 Task: Change the watching subscriptions to notify via email.
Action: Mouse moved to (1323, 131)
Screenshot: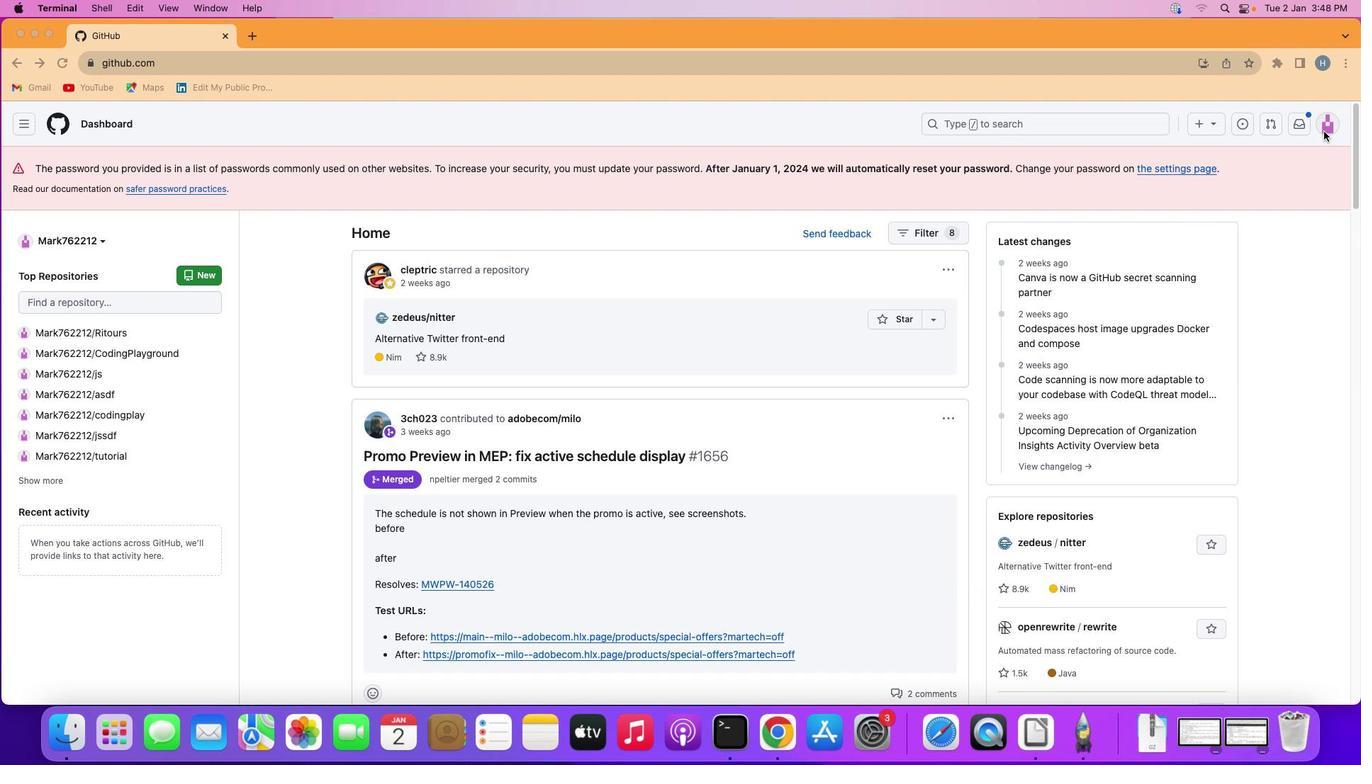 
Action: Mouse pressed left at (1323, 131)
Screenshot: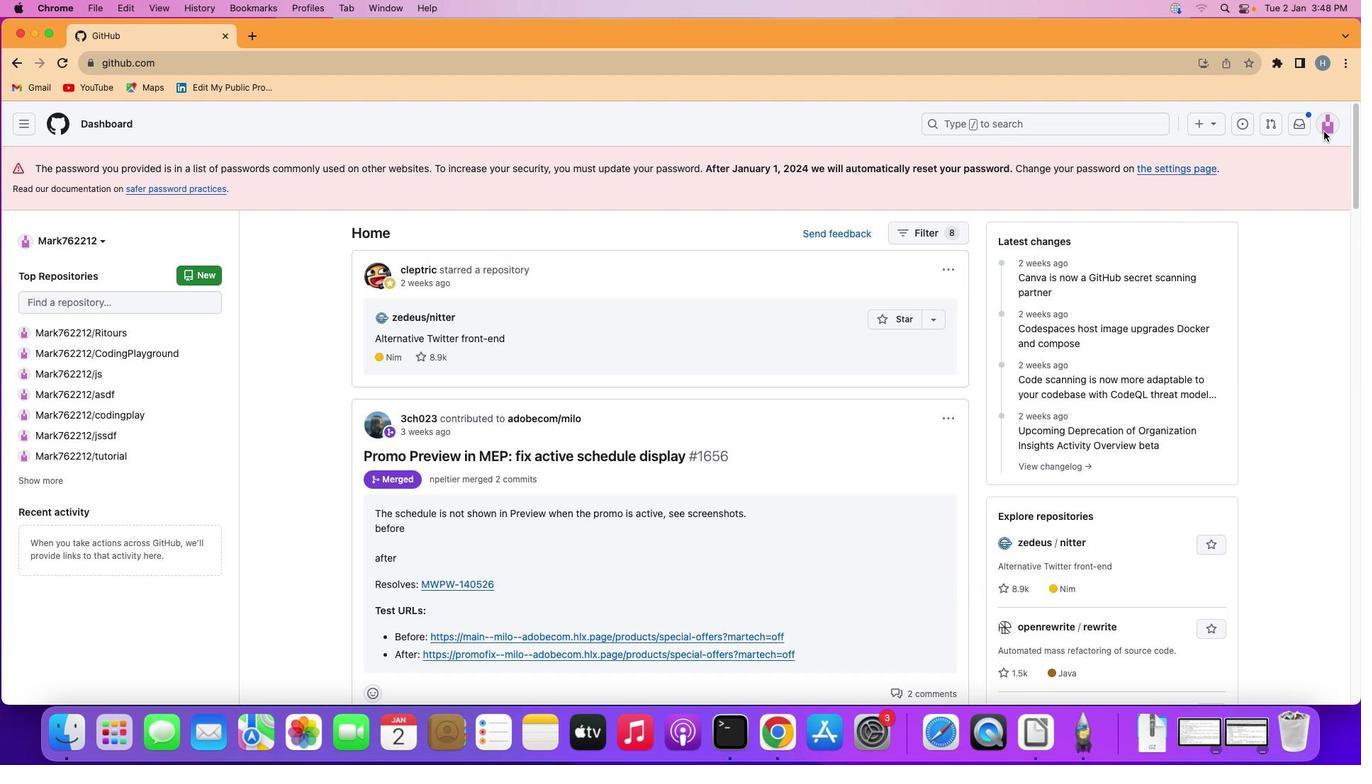 
Action: Mouse moved to (1327, 124)
Screenshot: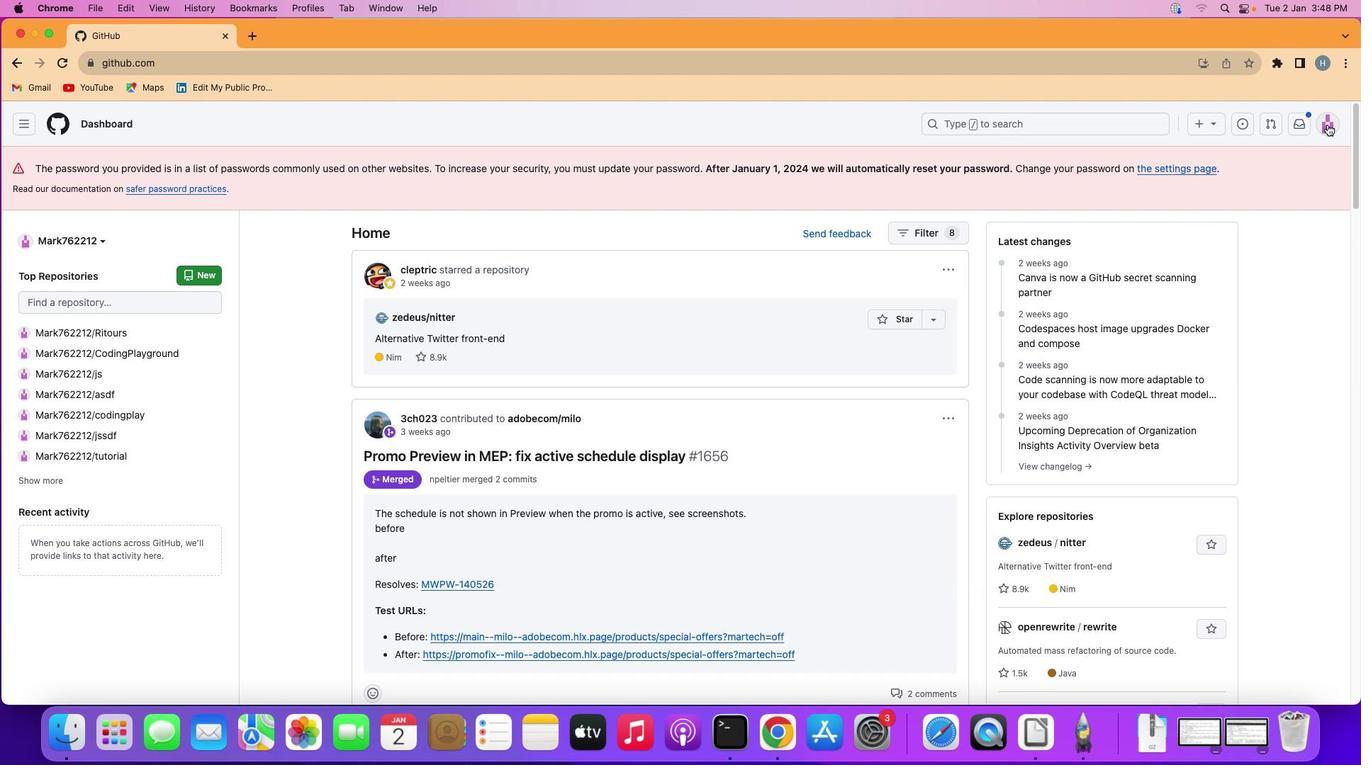 
Action: Mouse pressed left at (1327, 124)
Screenshot: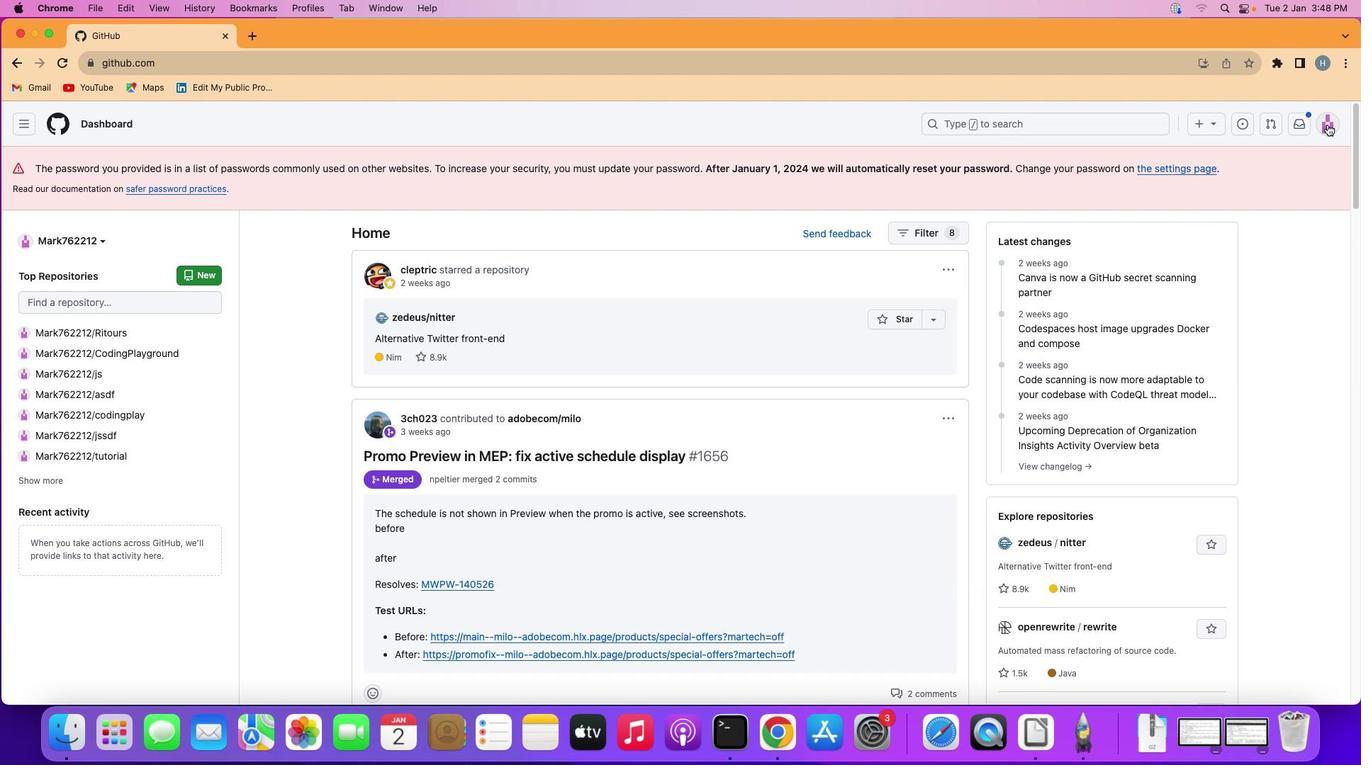 
Action: Mouse moved to (1235, 516)
Screenshot: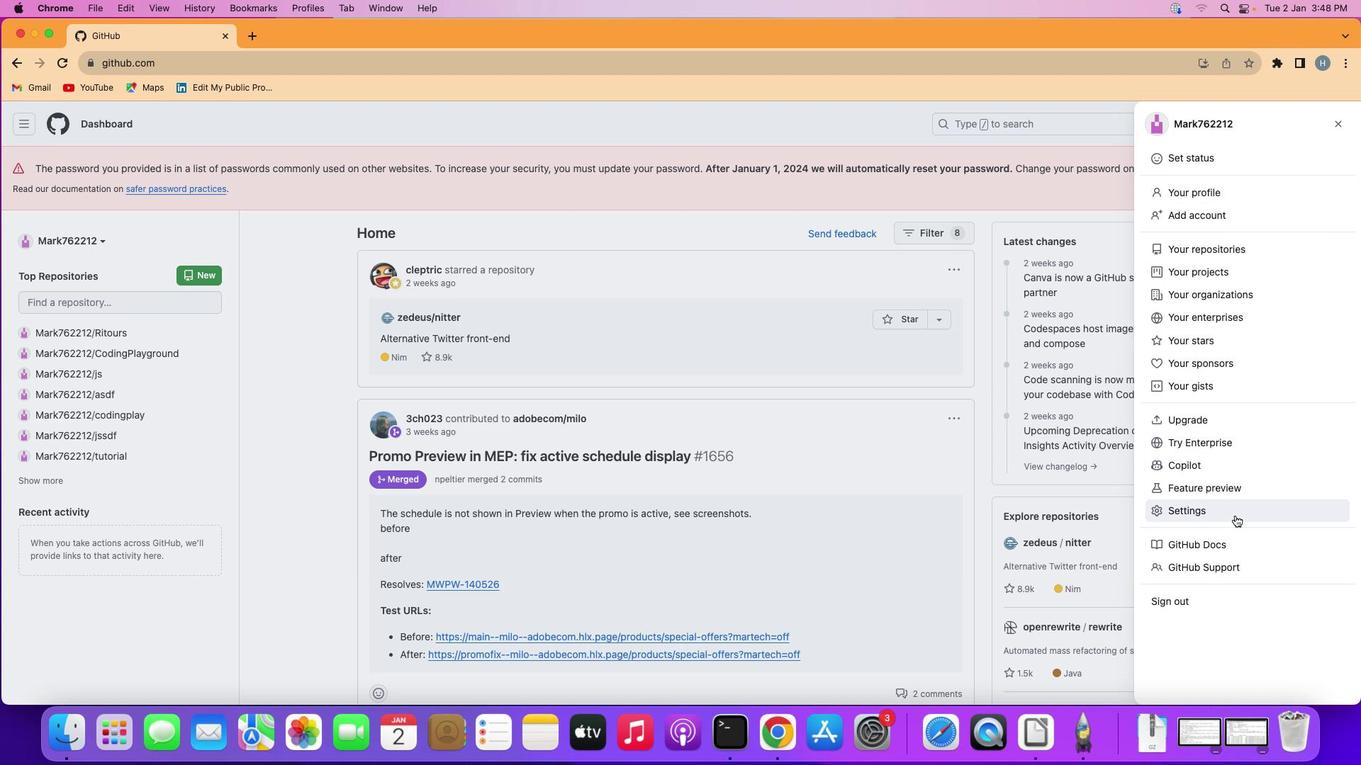 
Action: Mouse pressed left at (1235, 516)
Screenshot: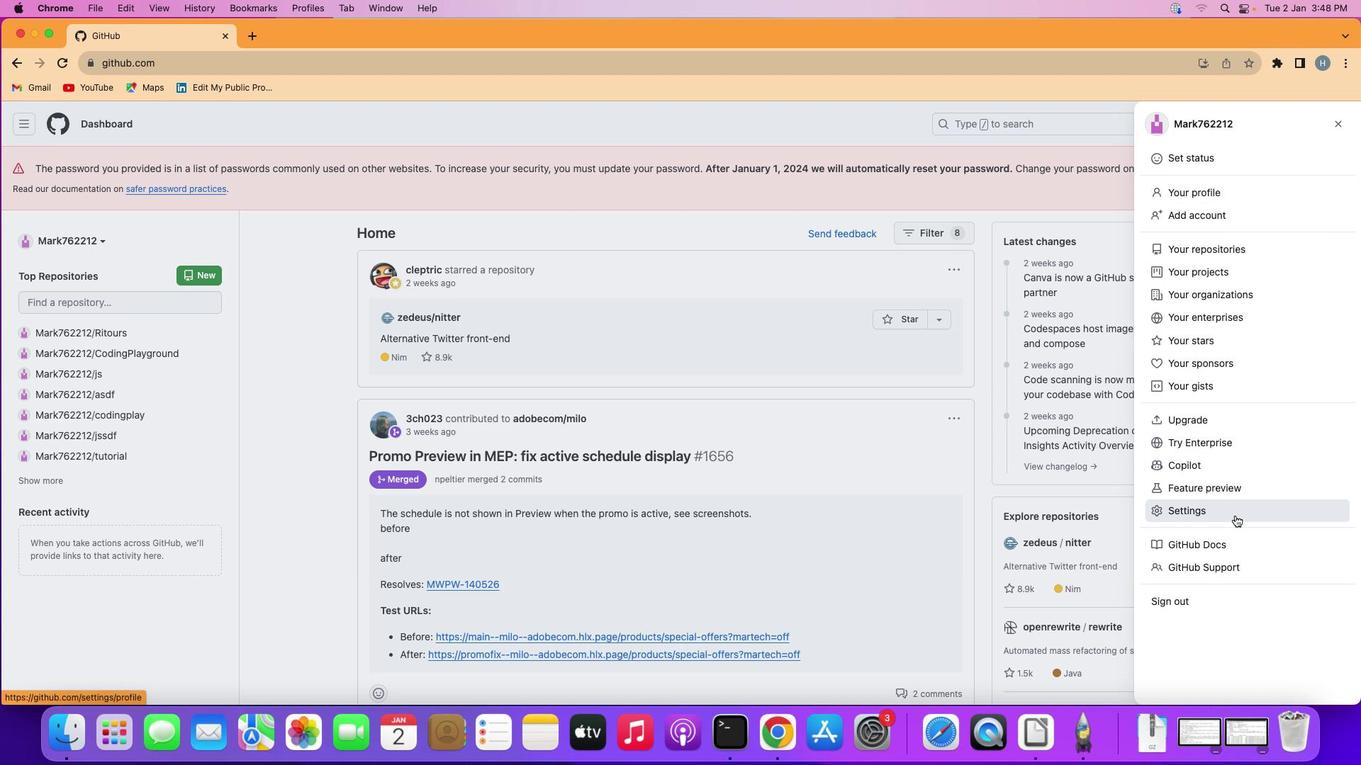 
Action: Mouse moved to (355, 384)
Screenshot: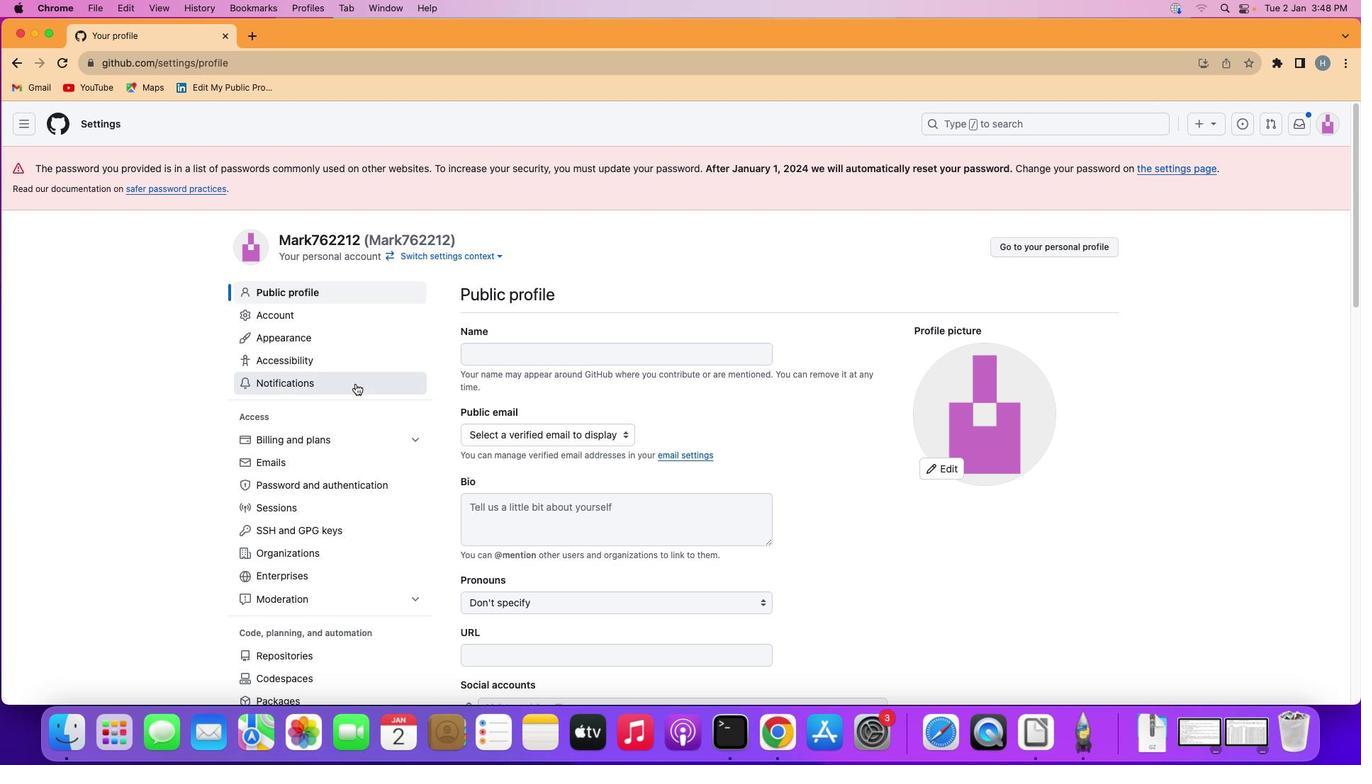
Action: Mouse pressed left at (355, 384)
Screenshot: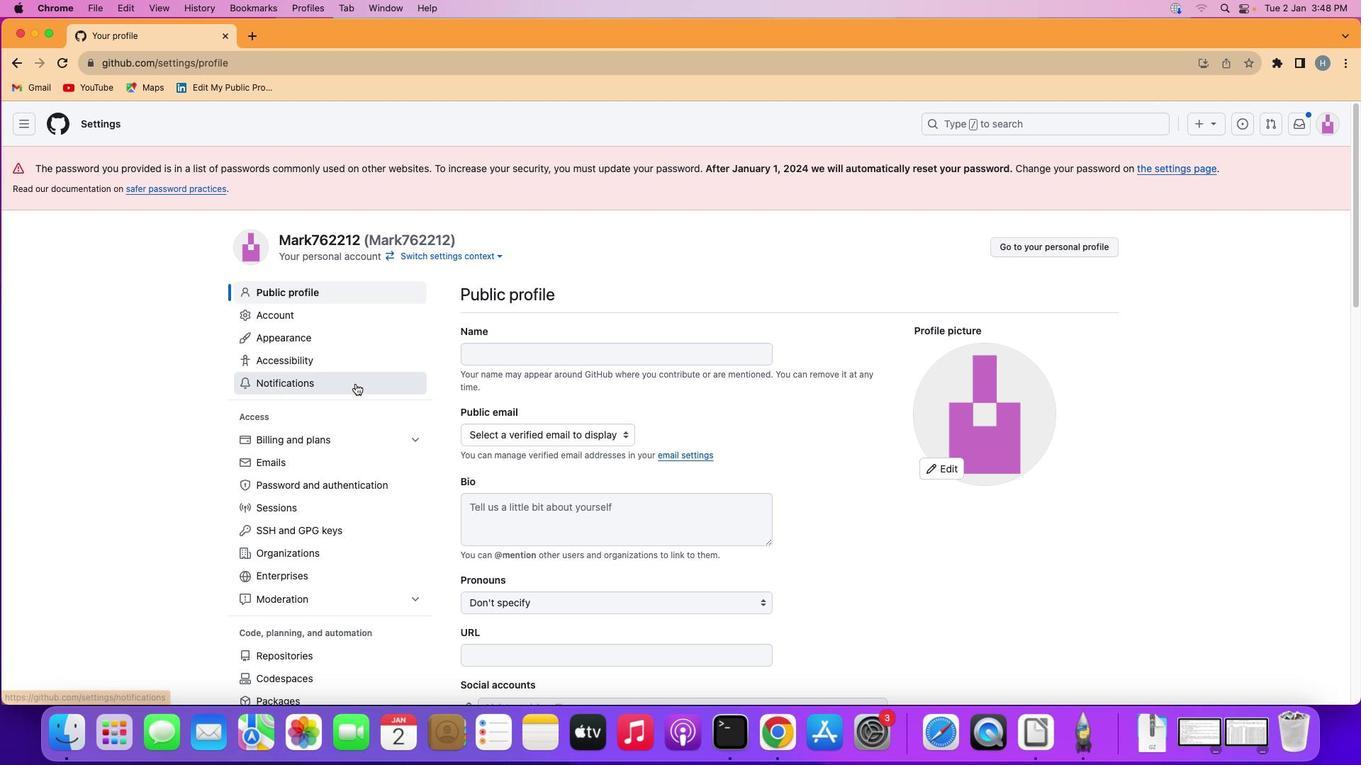 
Action: Mouse moved to (630, 546)
Screenshot: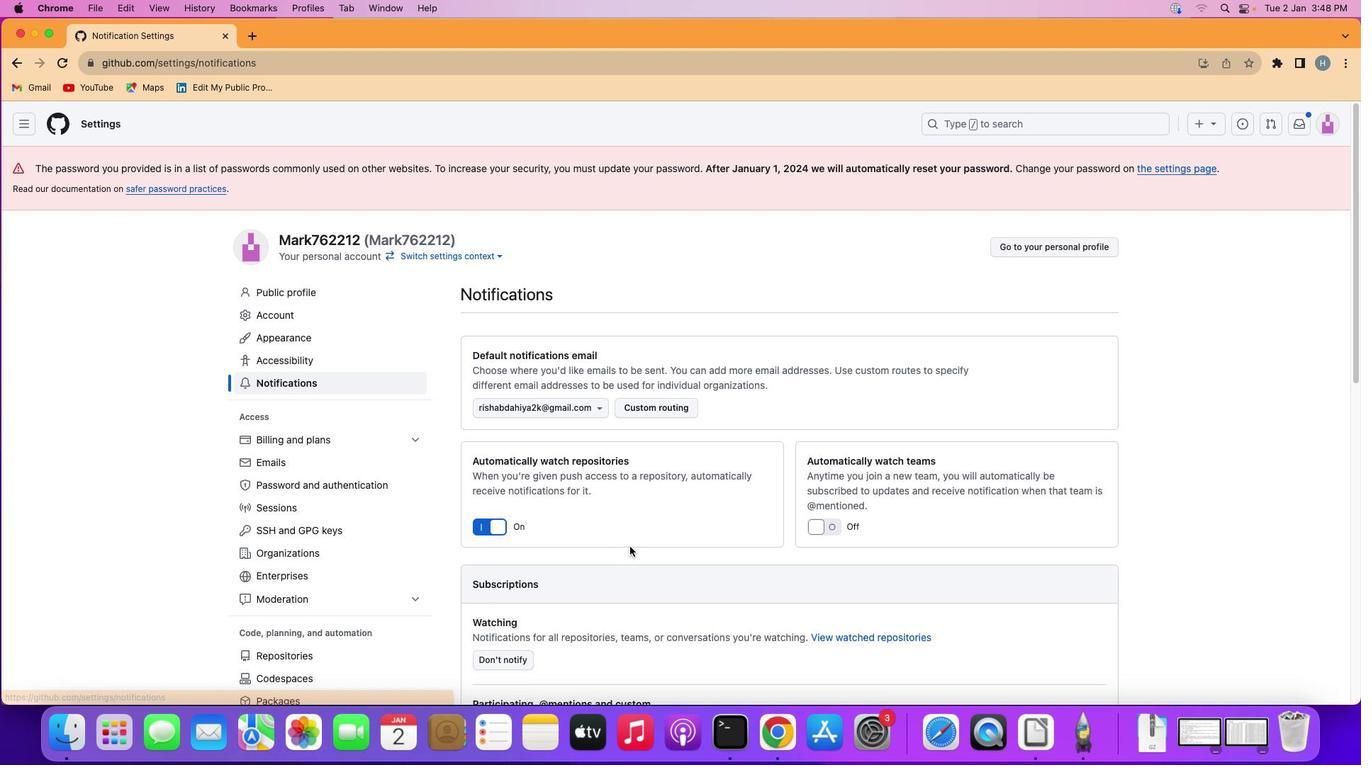 
Action: Mouse scrolled (630, 546) with delta (0, 0)
Screenshot: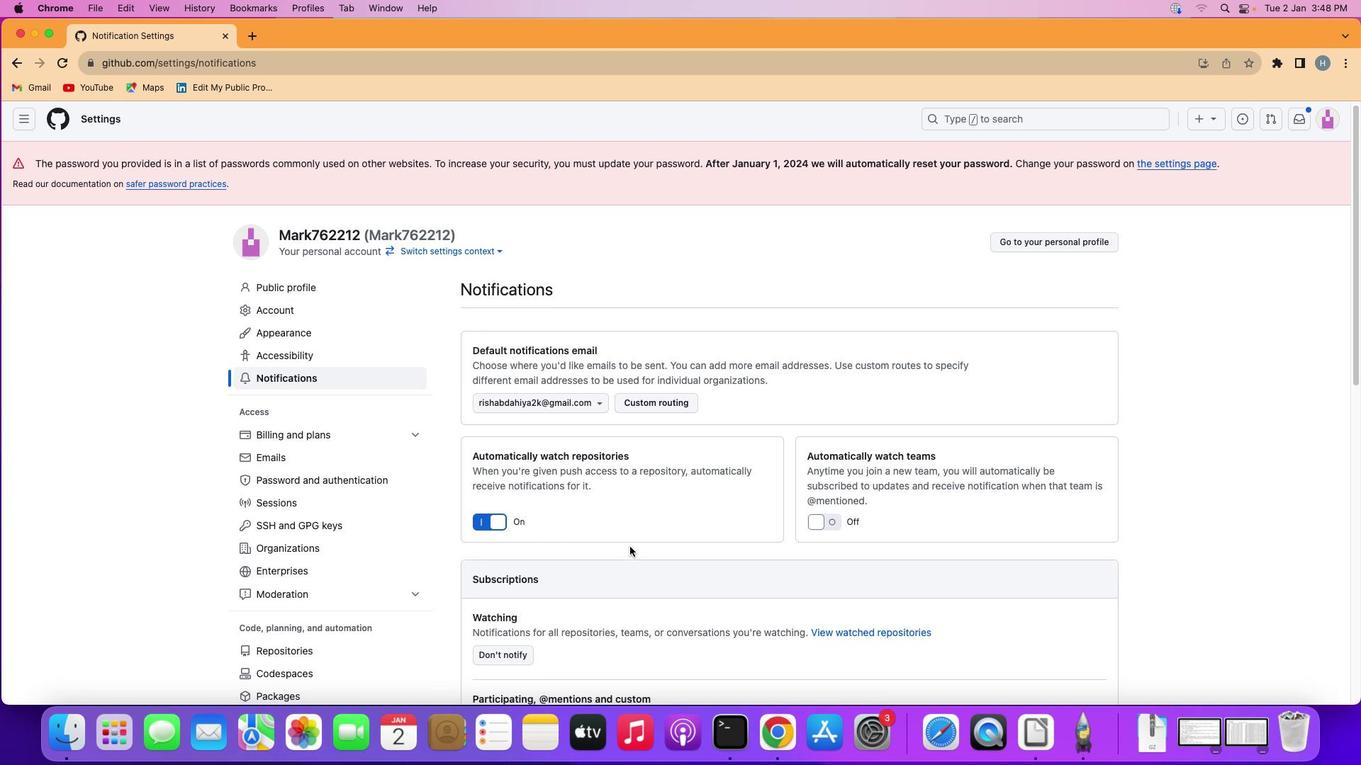 
Action: Mouse scrolled (630, 546) with delta (0, 0)
Screenshot: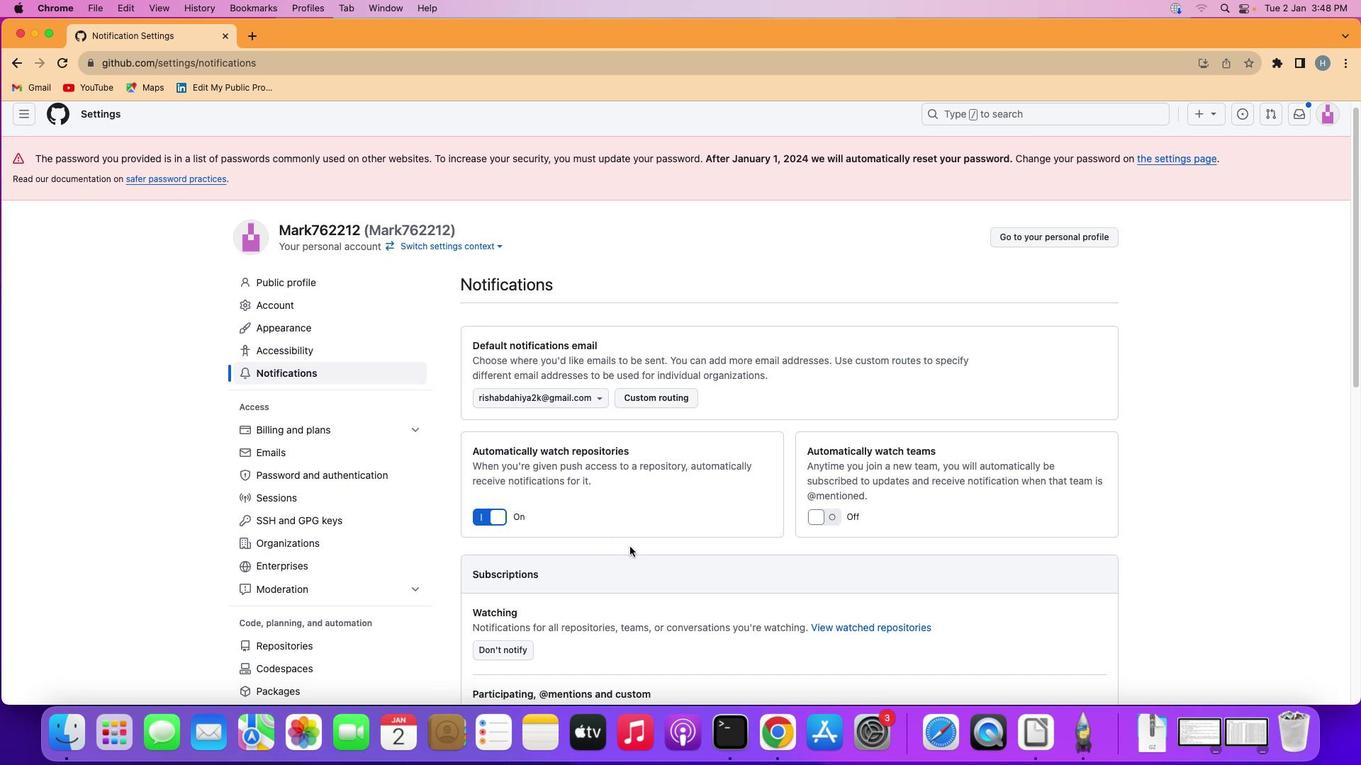 
Action: Mouse moved to (631, 552)
Screenshot: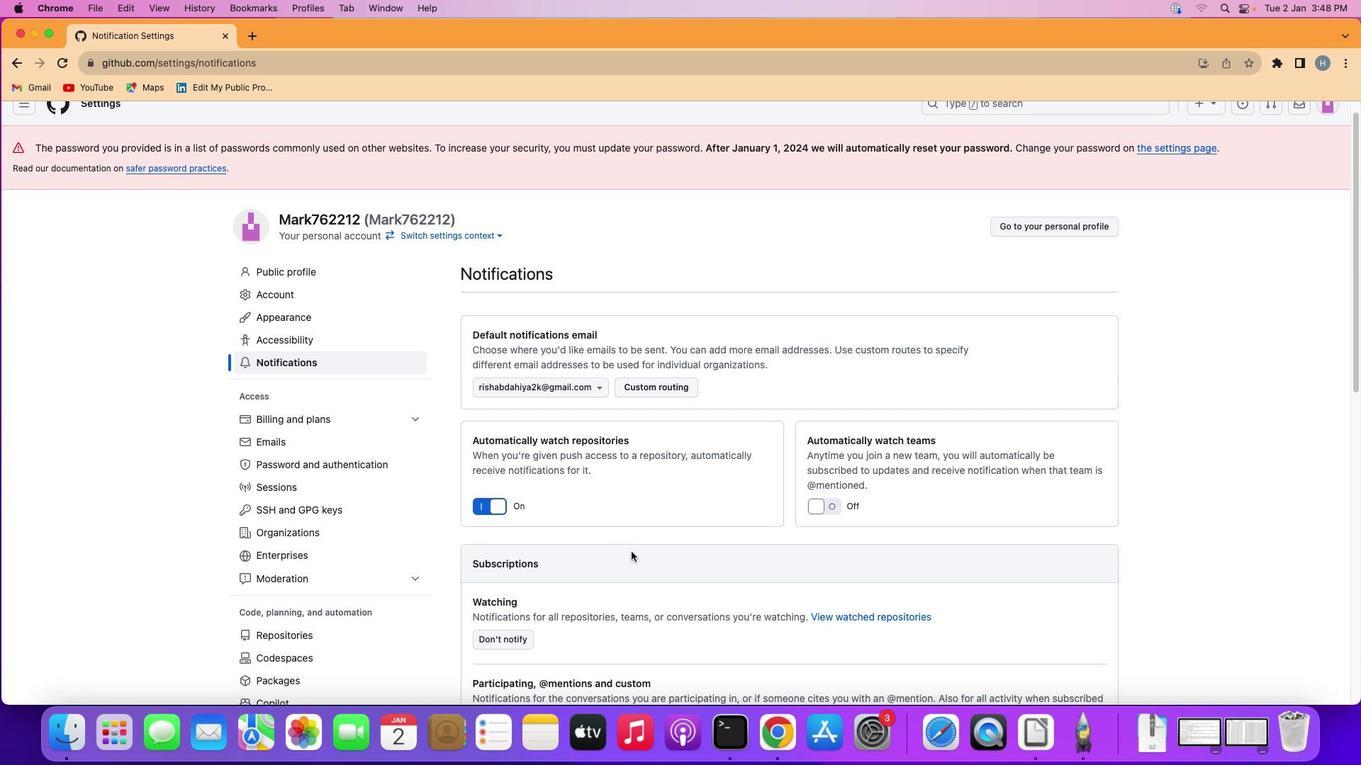
Action: Mouse scrolled (631, 552) with delta (0, 0)
Screenshot: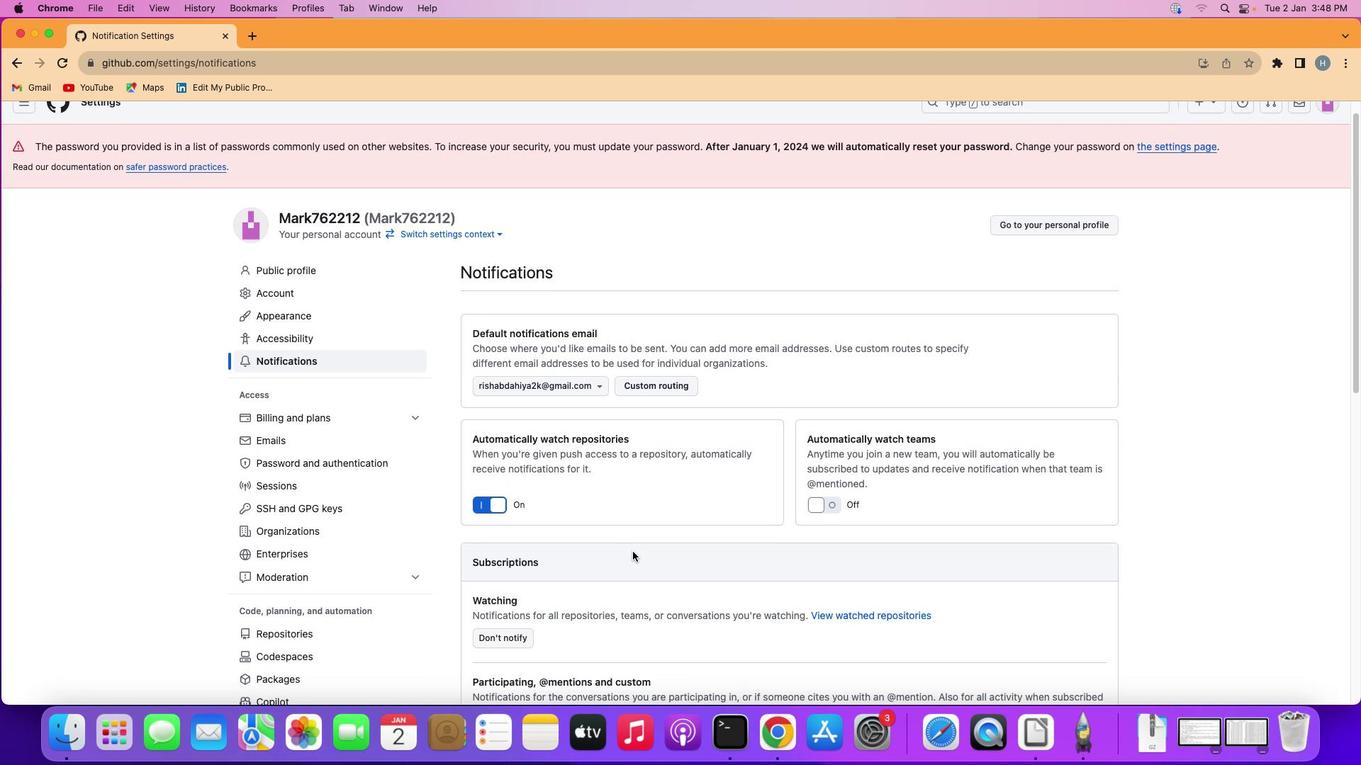 
Action: Mouse moved to (631, 552)
Screenshot: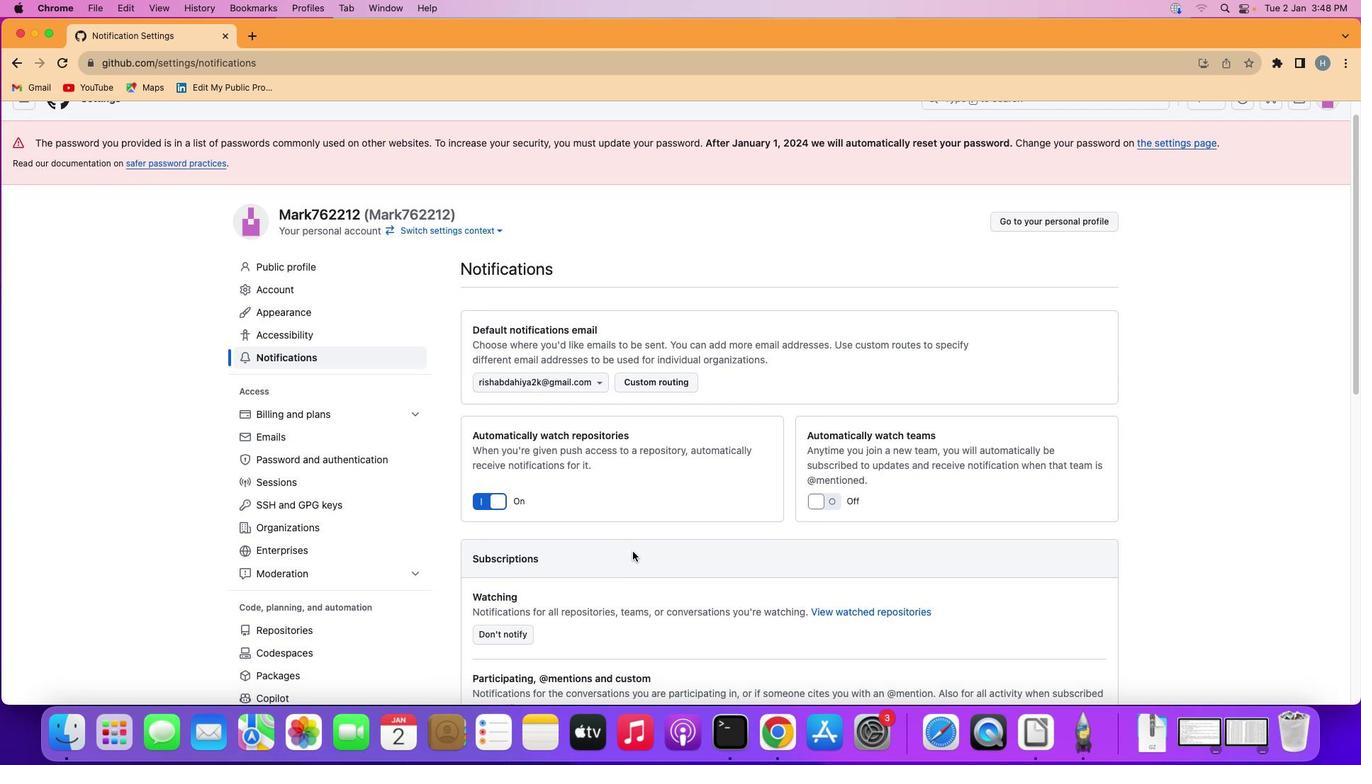 
Action: Mouse scrolled (631, 552) with delta (0, 0)
Screenshot: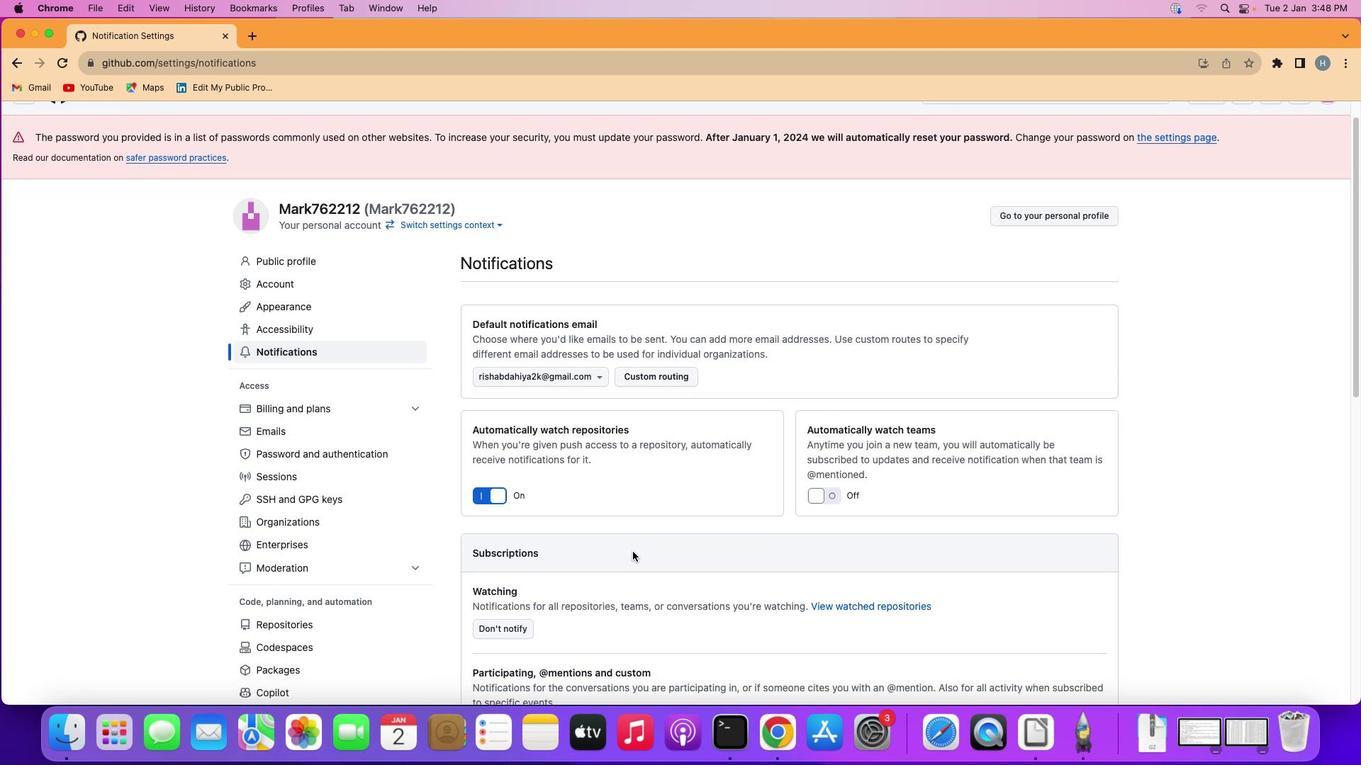 
Action: Mouse moved to (632, 552)
Screenshot: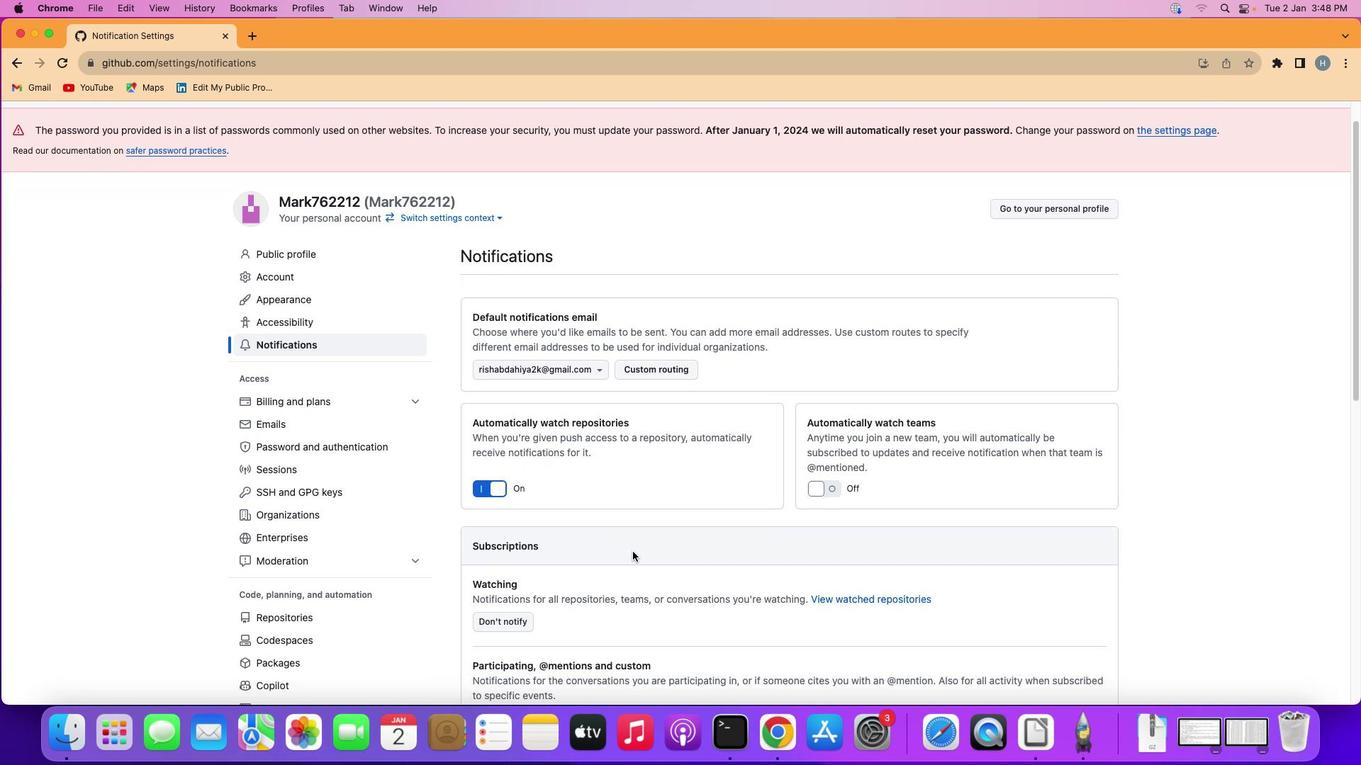
Action: Mouse scrolled (632, 552) with delta (0, 0)
Screenshot: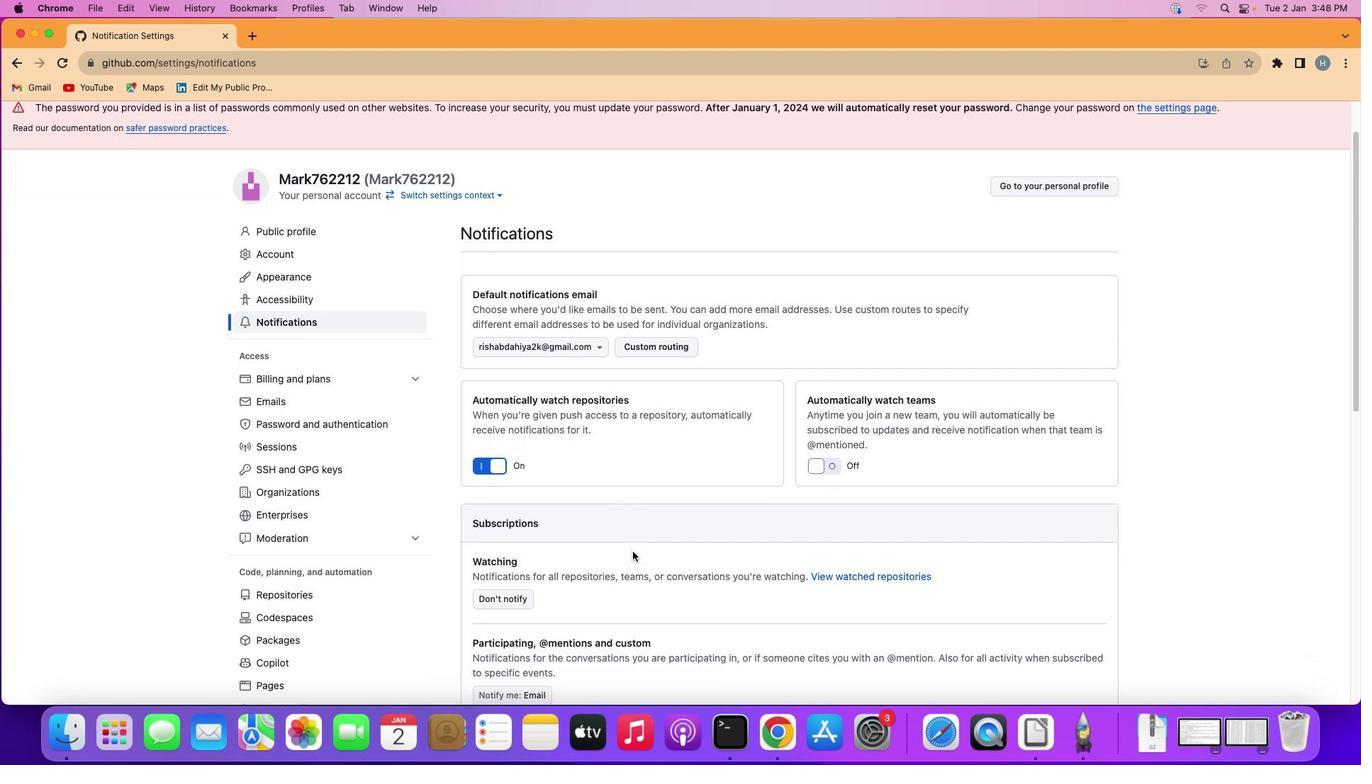 
Action: Mouse moved to (523, 578)
Screenshot: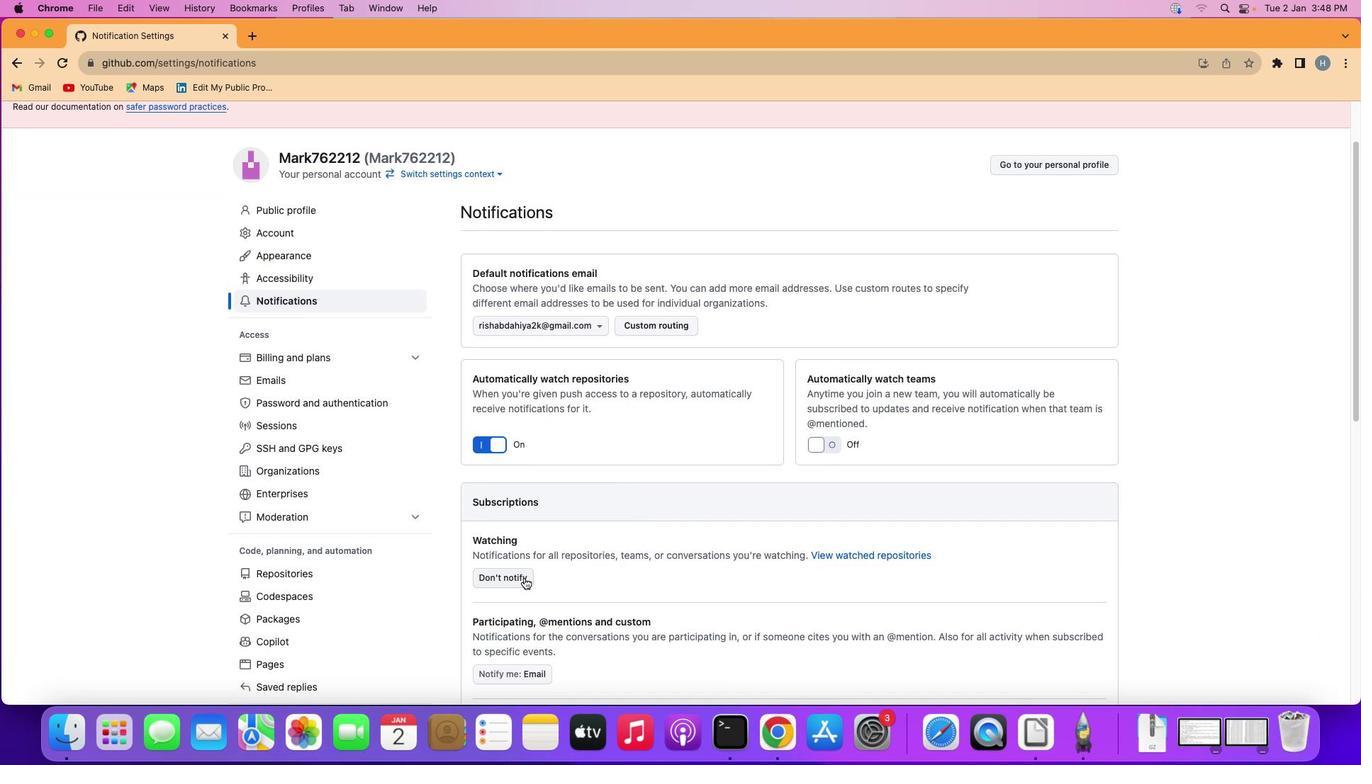 
Action: Mouse pressed left at (523, 578)
Screenshot: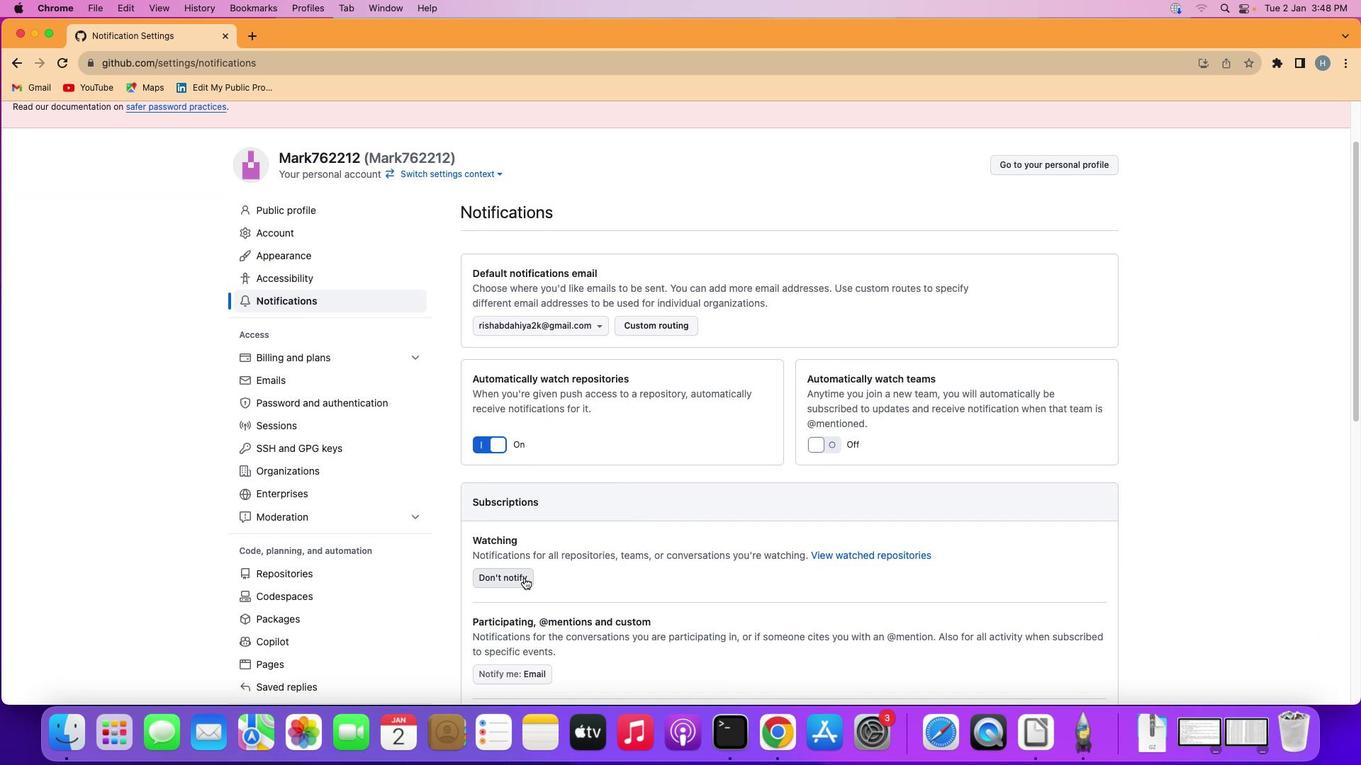 
Action: Mouse moved to (487, 664)
Screenshot: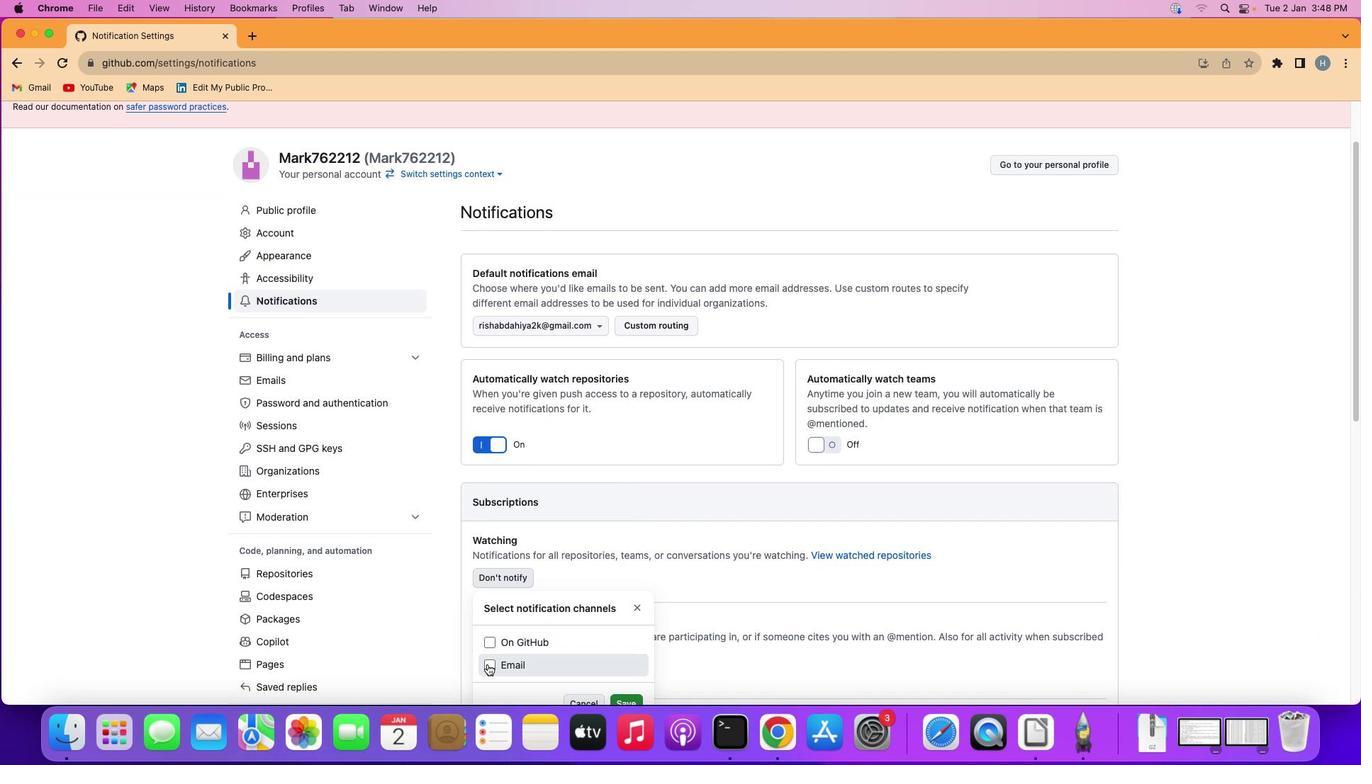 
Action: Mouse pressed left at (487, 664)
Screenshot: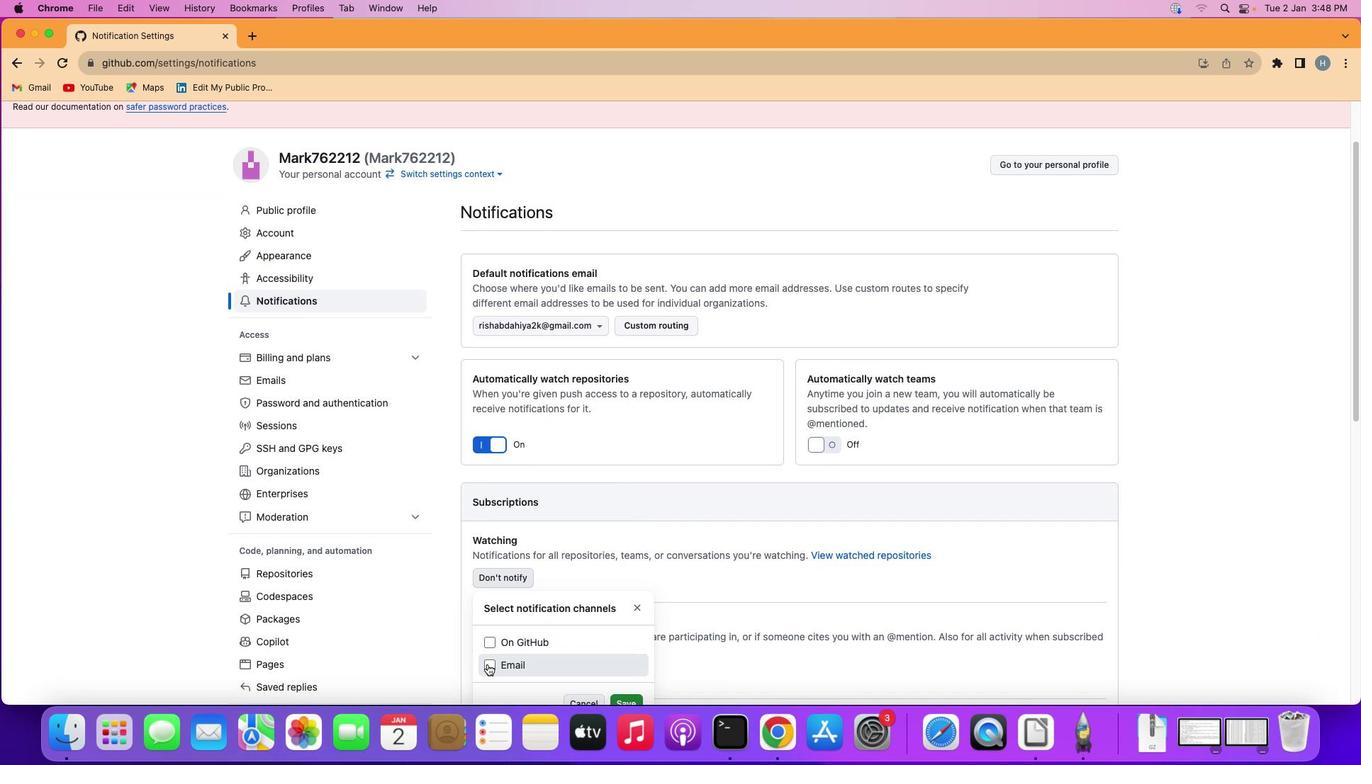 
Action: Mouse moved to (623, 699)
Screenshot: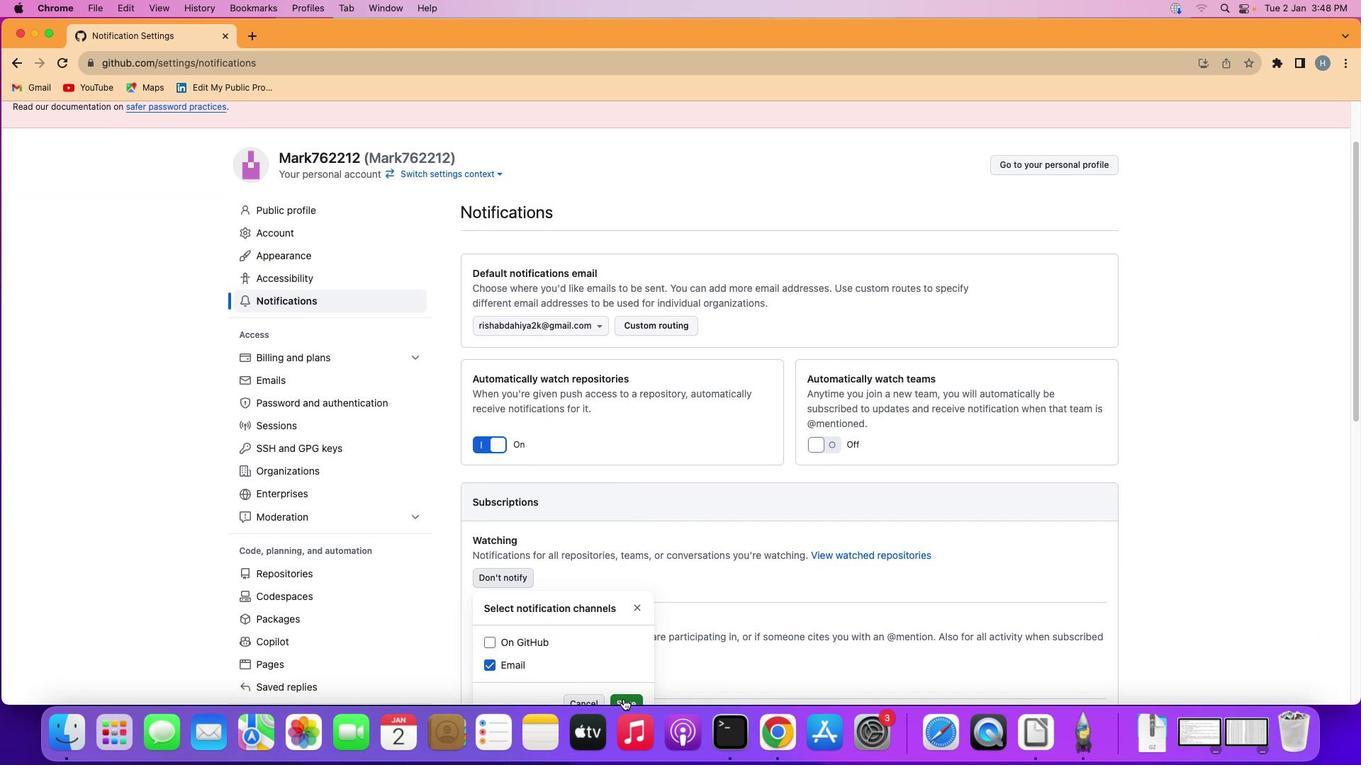 
Action: Mouse pressed left at (623, 699)
Screenshot: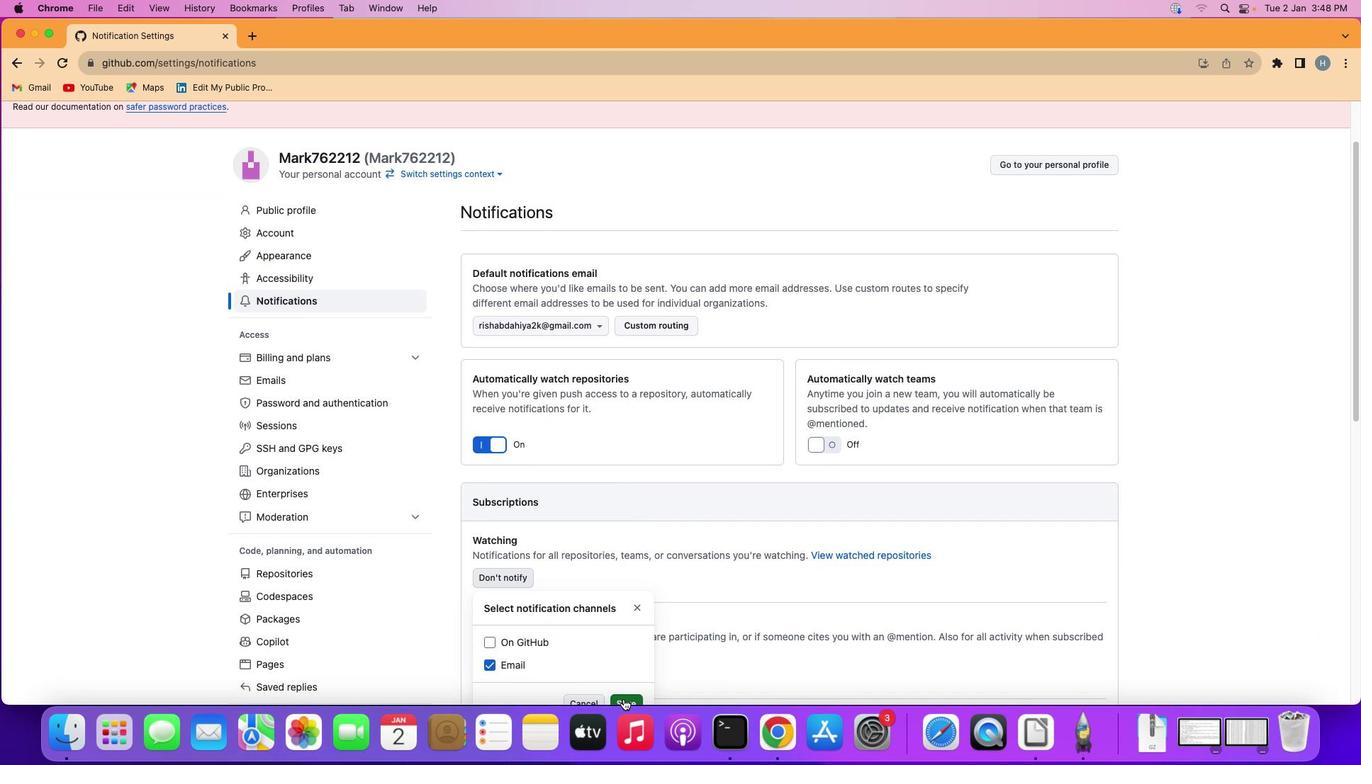 
Action: Mouse moved to (632, 618)
Screenshot: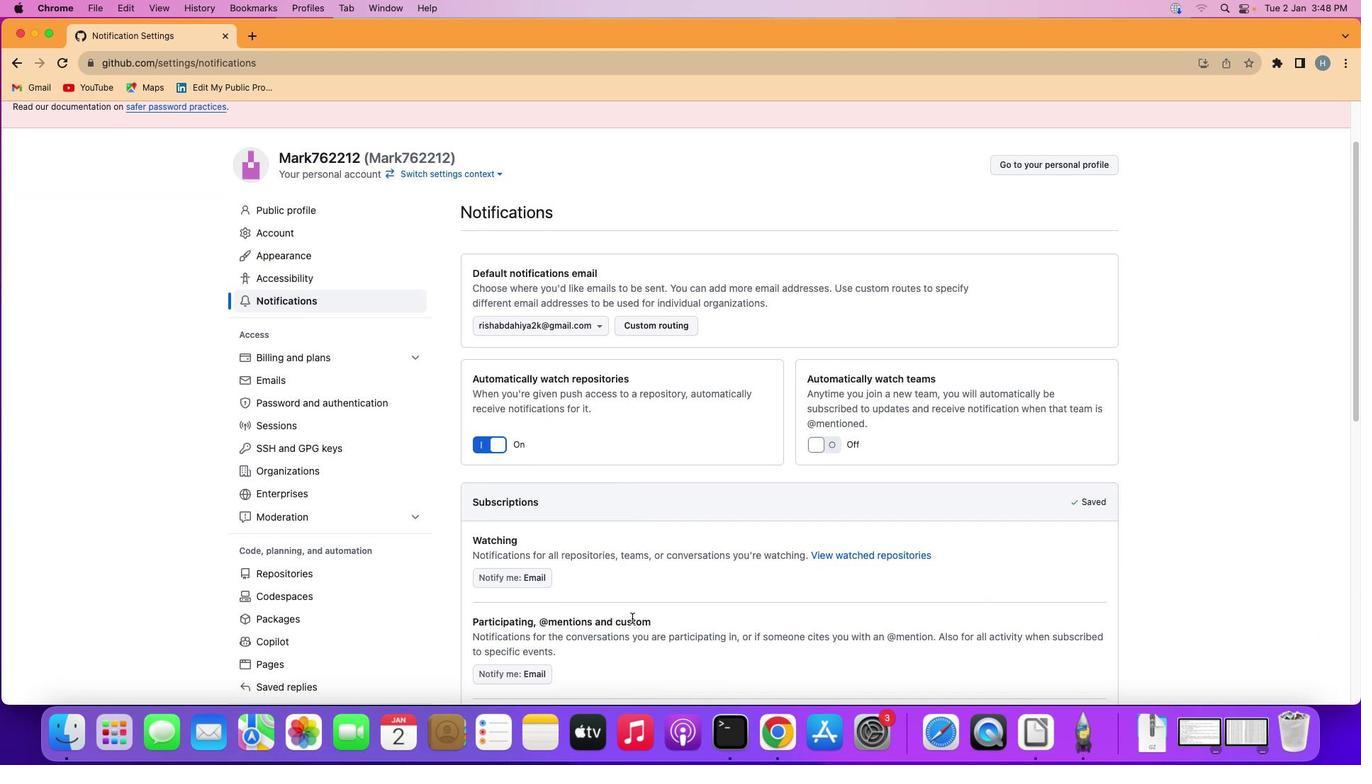 
